 Task: Set up a reminder for the motivational podcast listening.
Action: Mouse pressed left at (50, 88)
Screenshot: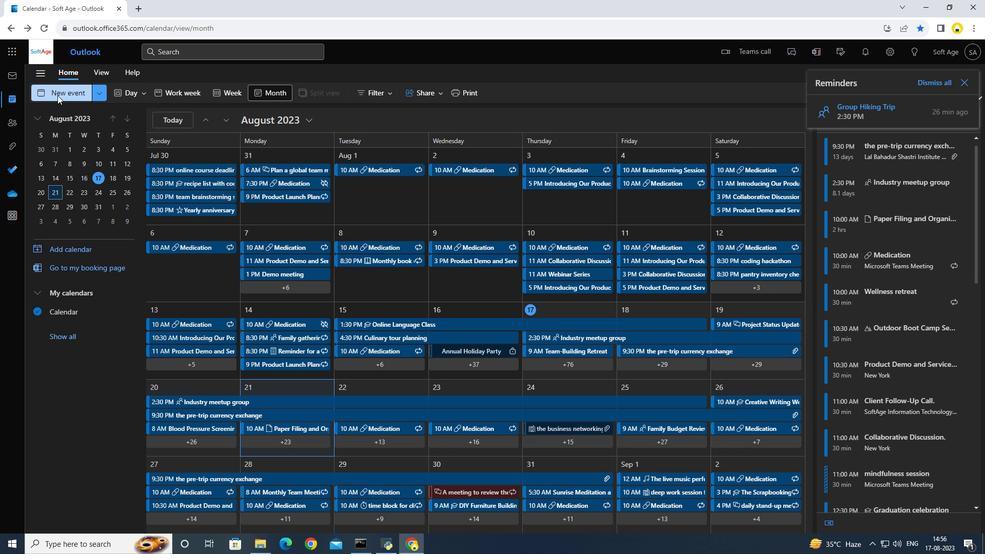 
Action: Mouse moved to (340, 144)
Screenshot: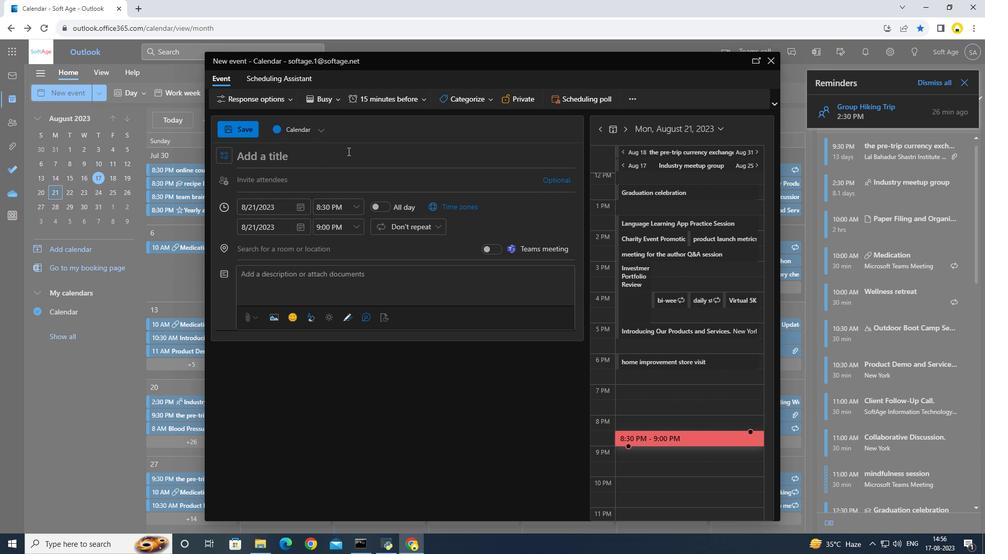 
Action: Key pressed <Key.caps_lock>M<Key.caps_lock>otivationsl<Key.backspace><Key.backspace>al<Key.space>podcast<Key.space><Key.caps_lock>L<Key.caps_lock>istening
Screenshot: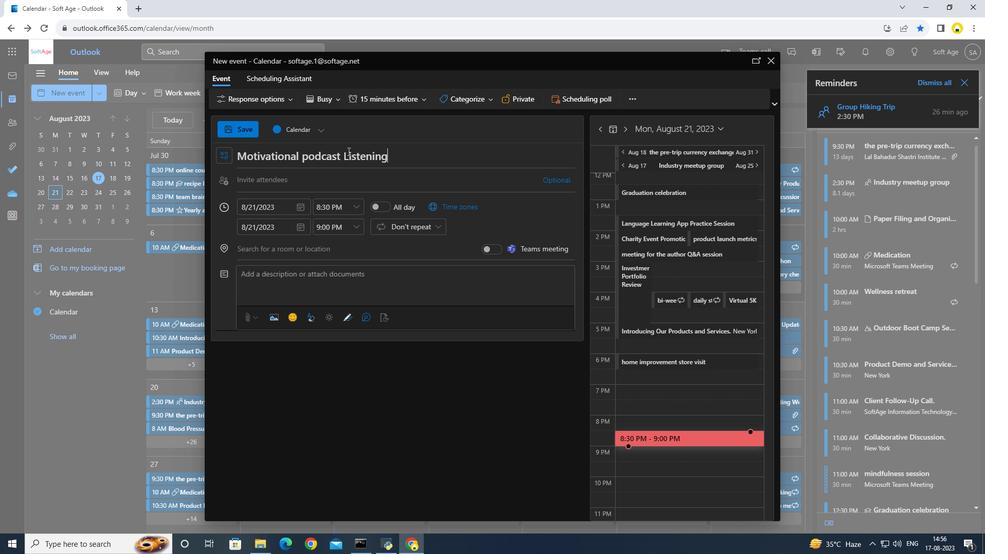 
Action: Mouse moved to (347, 201)
Screenshot: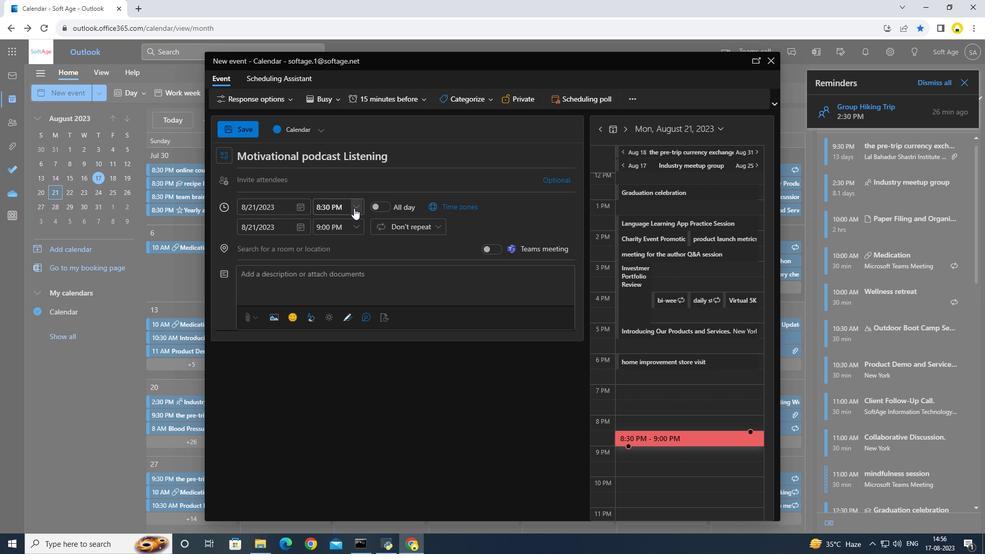 
Action: Mouse pressed left at (347, 201)
Screenshot: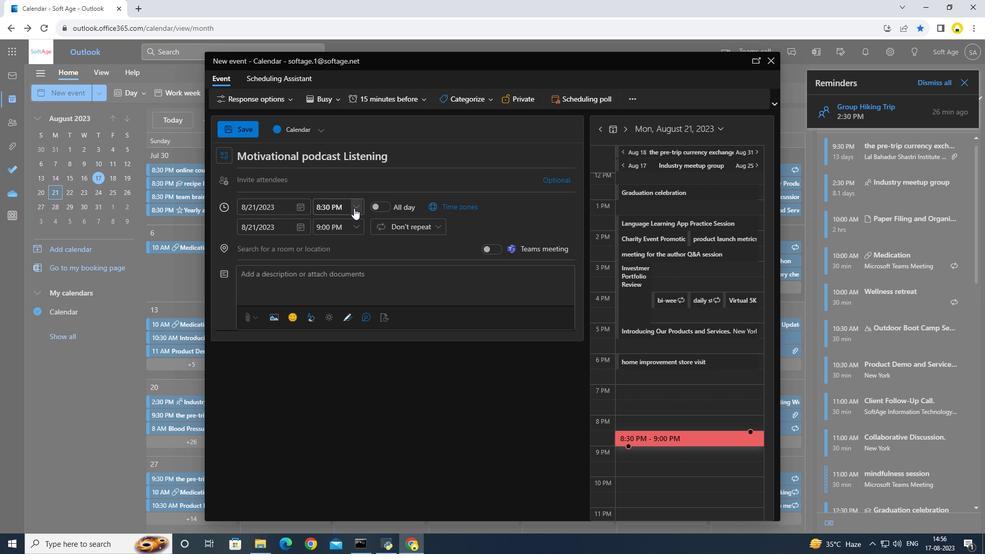 
Action: Mouse moved to (343, 221)
Screenshot: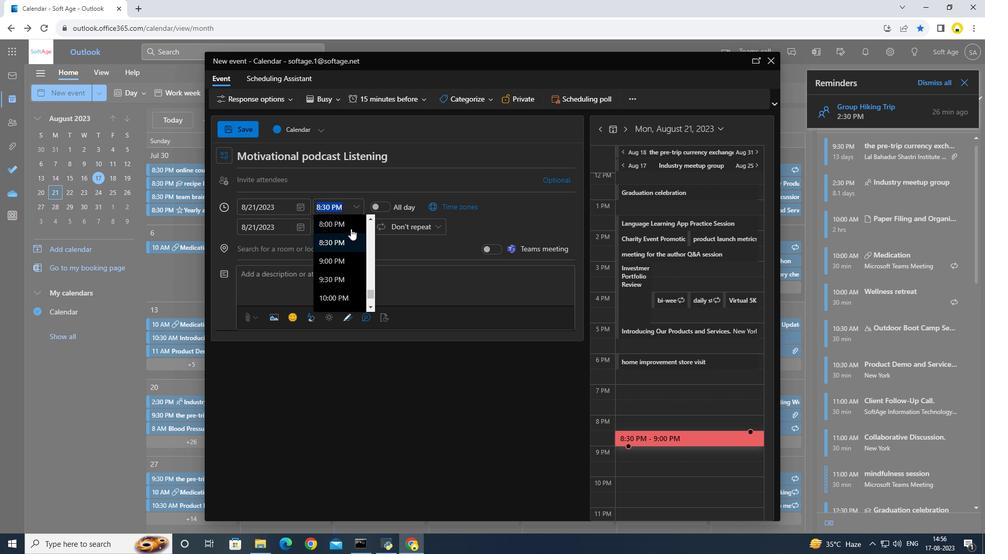 
Action: Mouse scrolled (343, 222) with delta (0, 0)
Screenshot: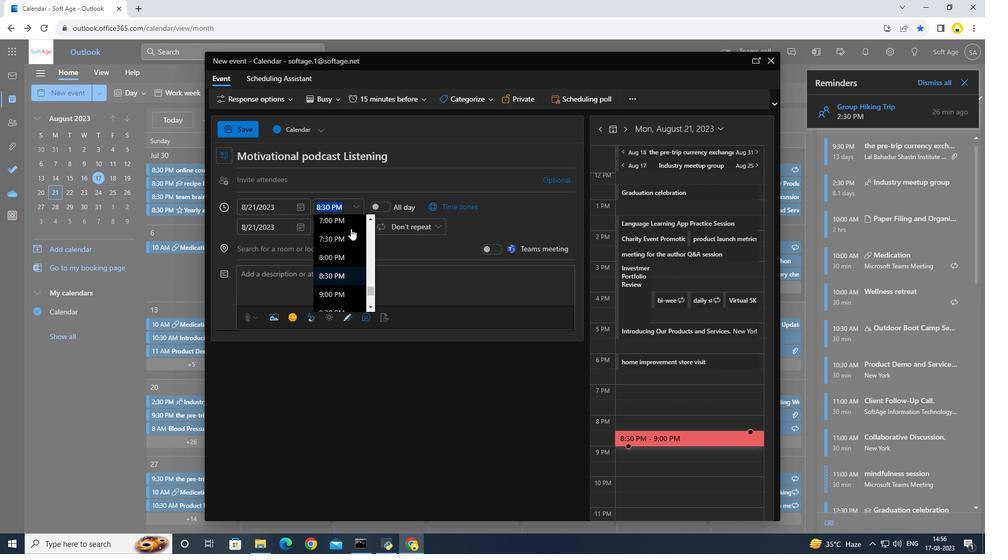 
Action: Mouse scrolled (343, 222) with delta (0, 0)
Screenshot: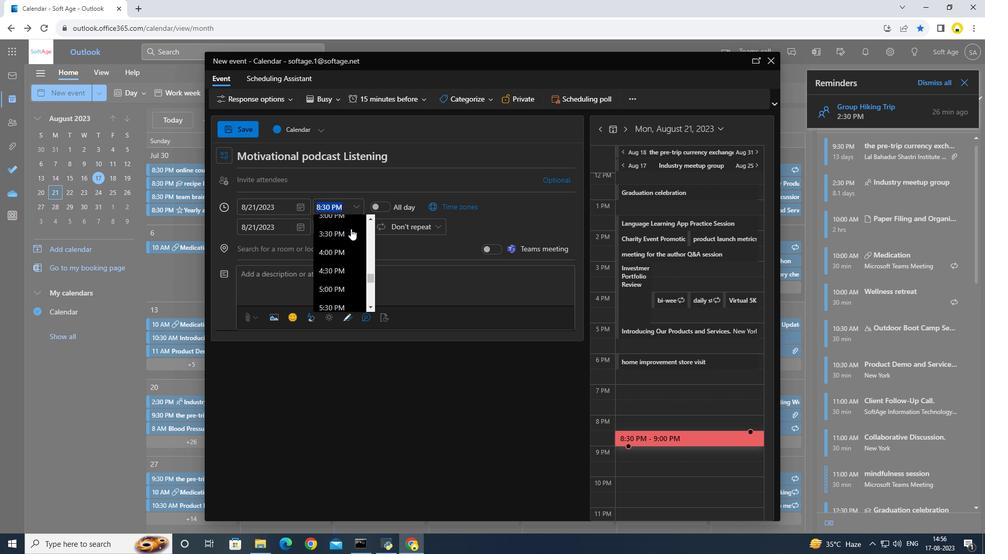
Action: Mouse scrolled (343, 222) with delta (0, 0)
Screenshot: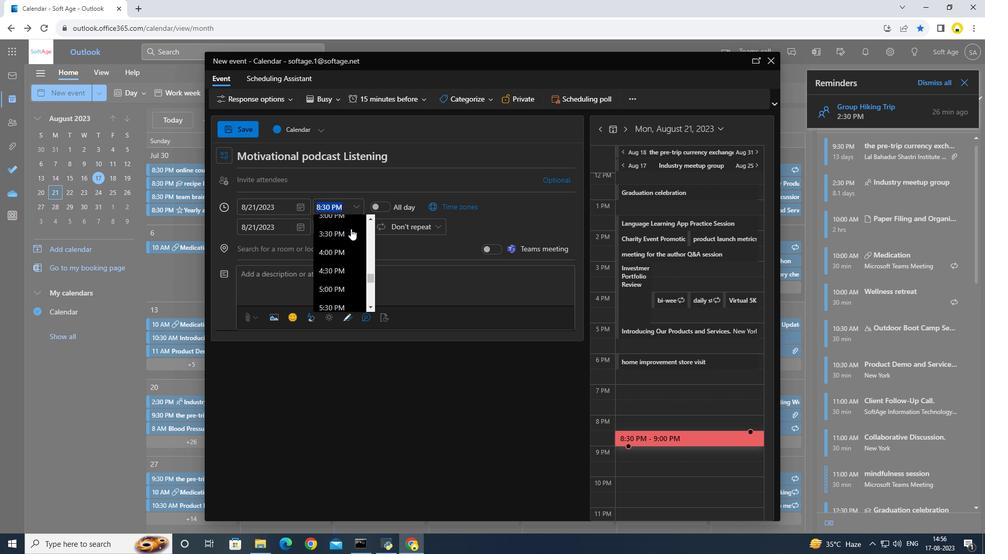 
Action: Mouse scrolled (343, 222) with delta (0, 0)
Screenshot: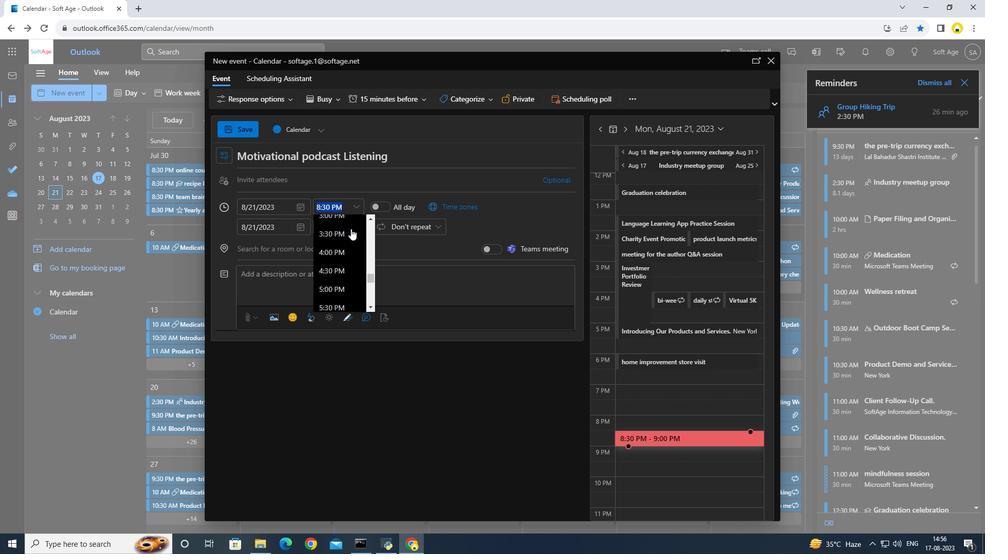 
Action: Mouse scrolled (343, 222) with delta (0, 0)
Screenshot: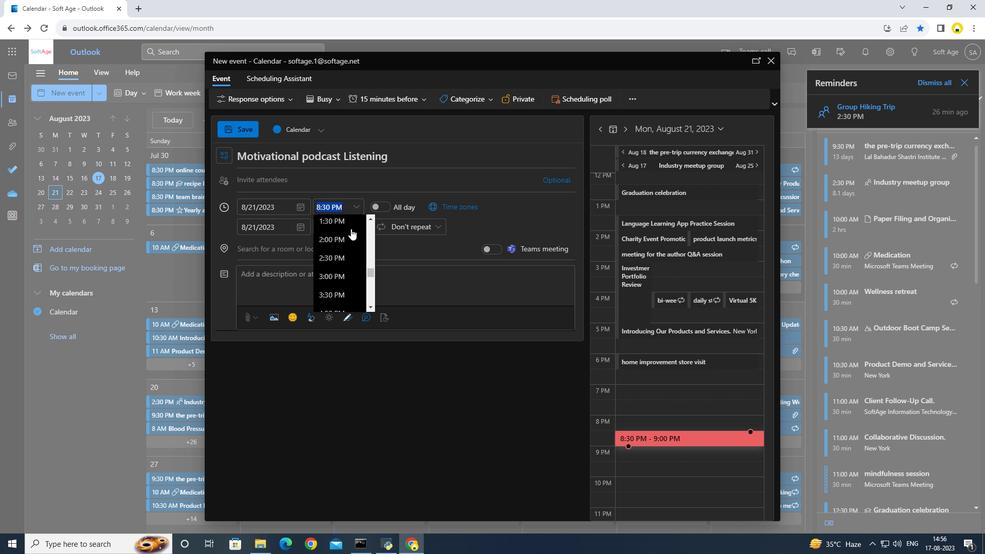 
Action: Mouse moved to (331, 217)
Screenshot: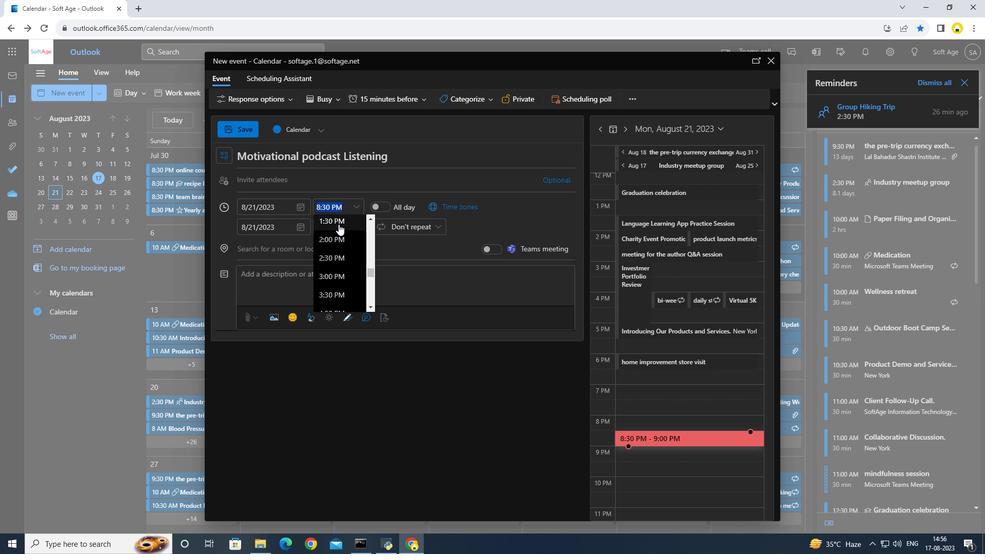 
Action: Mouse pressed left at (331, 217)
Screenshot: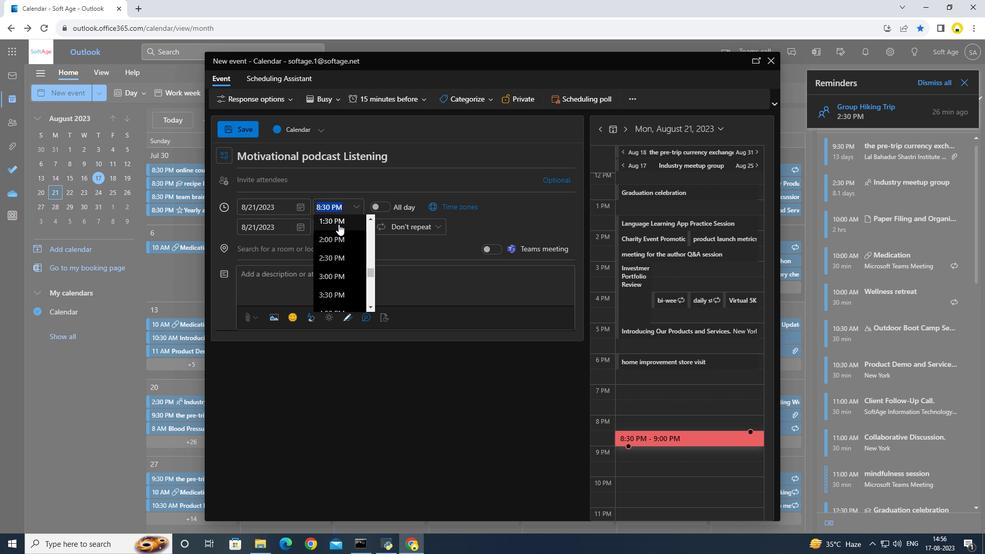 
Action: Mouse moved to (349, 198)
Screenshot: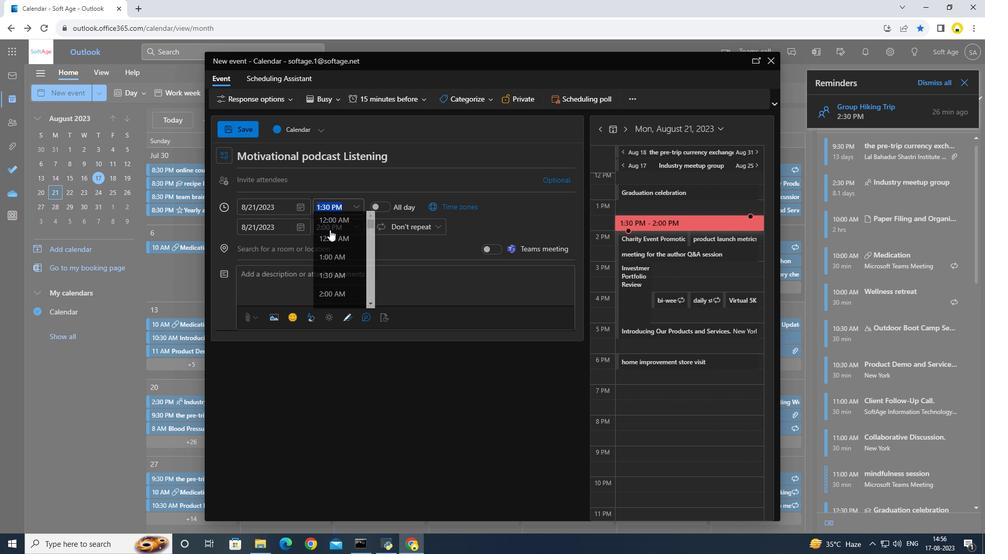 
Action: Mouse pressed left at (349, 198)
Screenshot: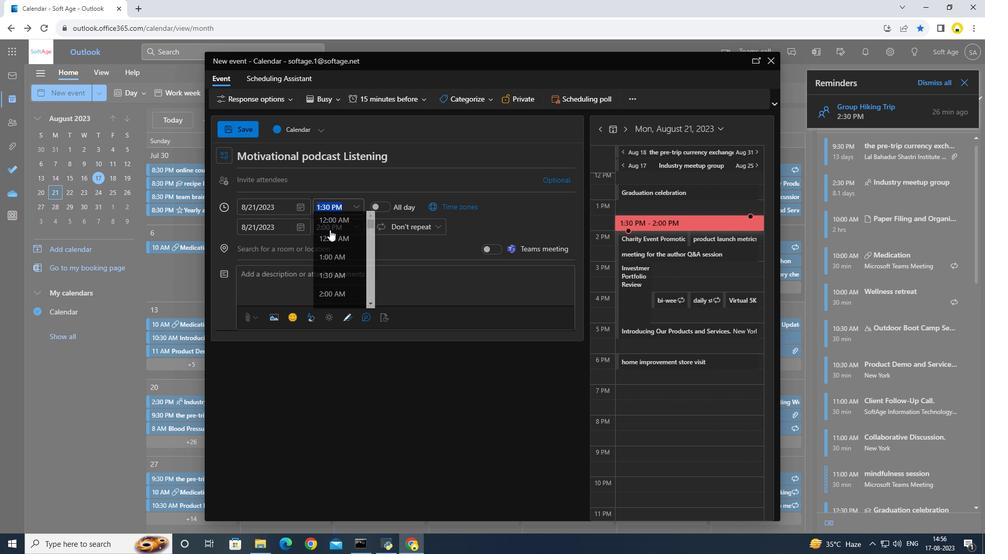 
Action: Mouse moved to (322, 222)
Screenshot: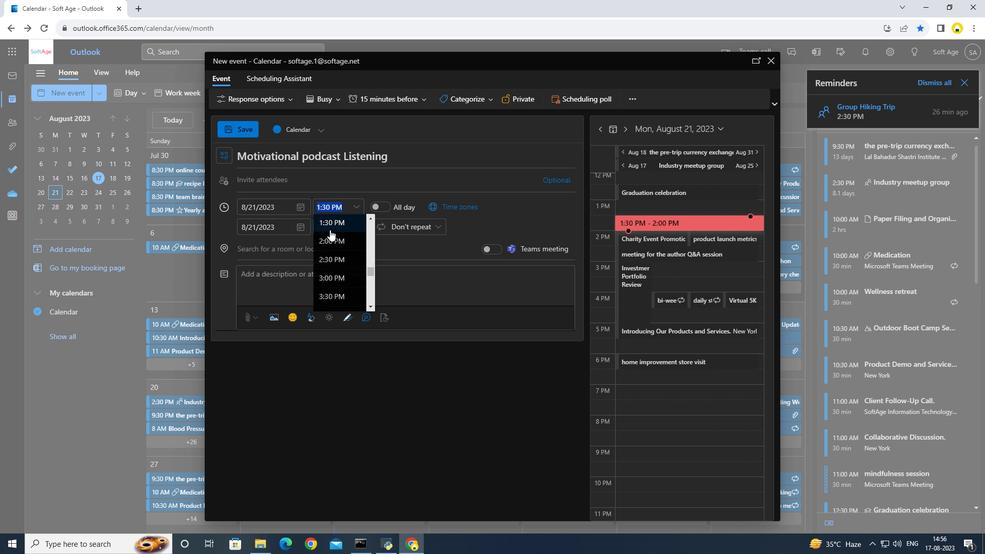 
Action: Mouse scrolled (322, 223) with delta (0, 0)
Screenshot: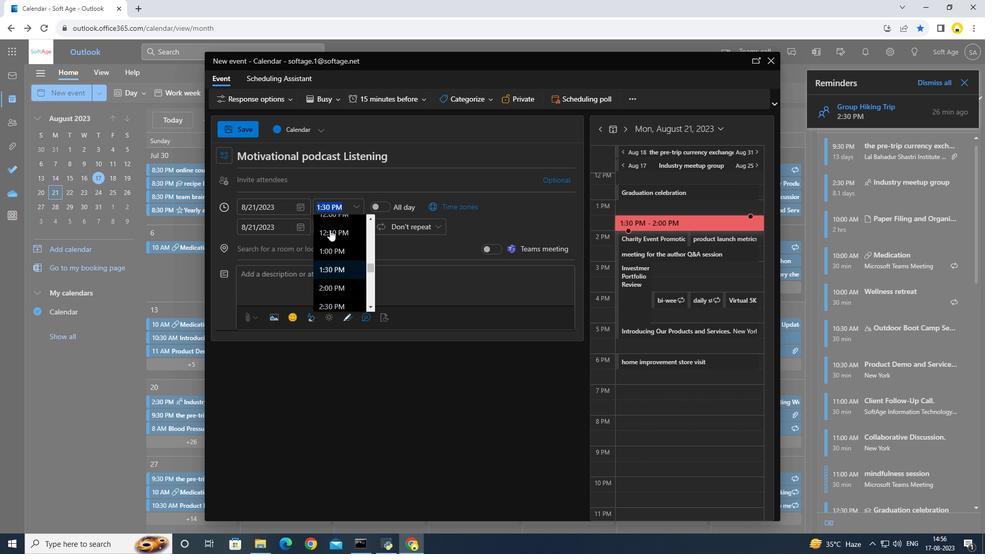 
Action: Mouse scrolled (322, 223) with delta (0, 0)
Screenshot: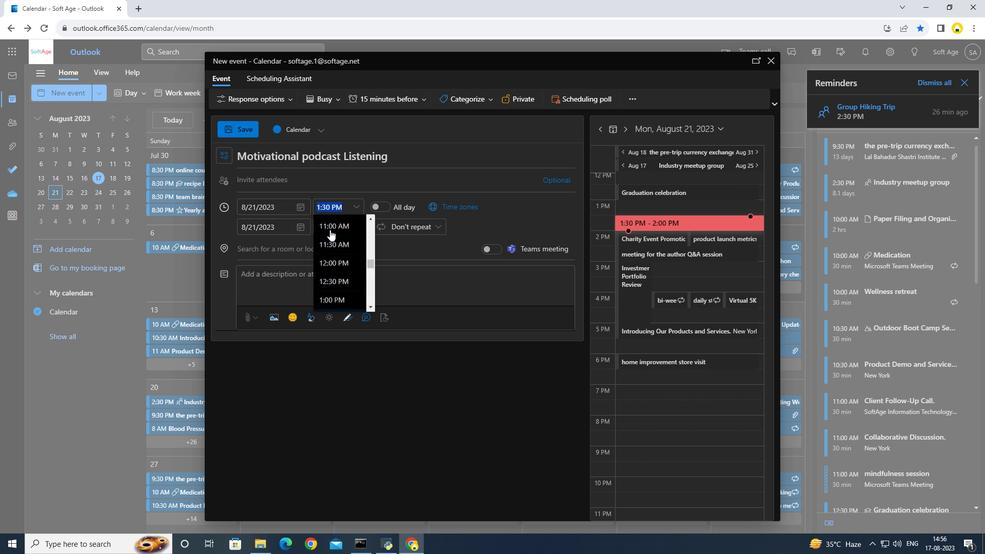 
Action: Mouse scrolled (322, 223) with delta (0, 0)
Screenshot: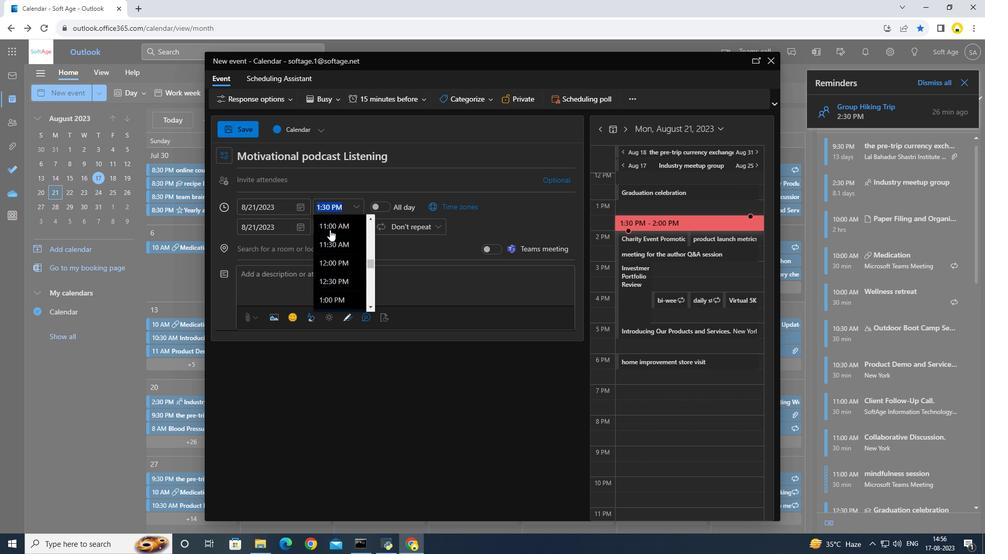 
Action: Mouse moved to (324, 243)
Screenshot: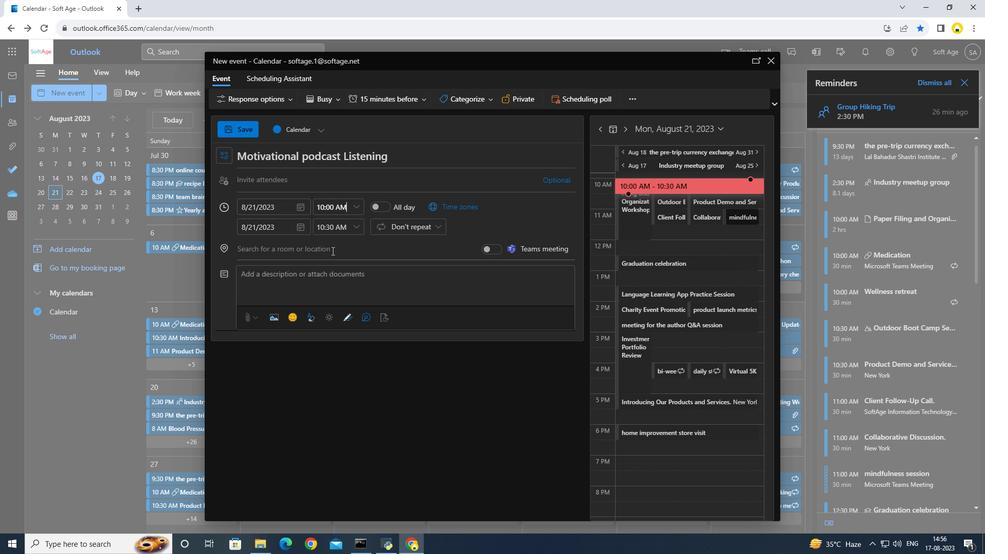
Action: Mouse pressed left at (324, 243)
Screenshot: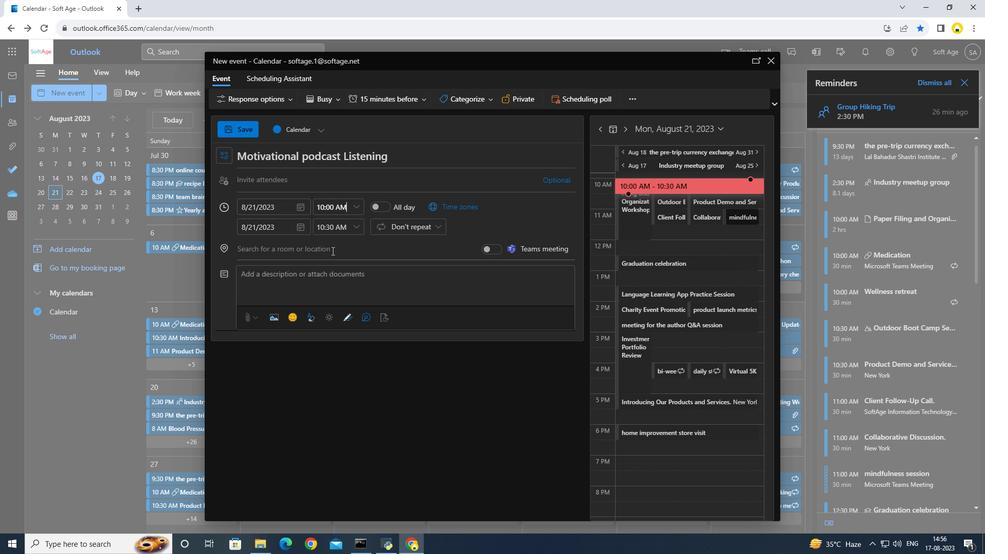 
Action: Mouse moved to (410, 88)
Screenshot: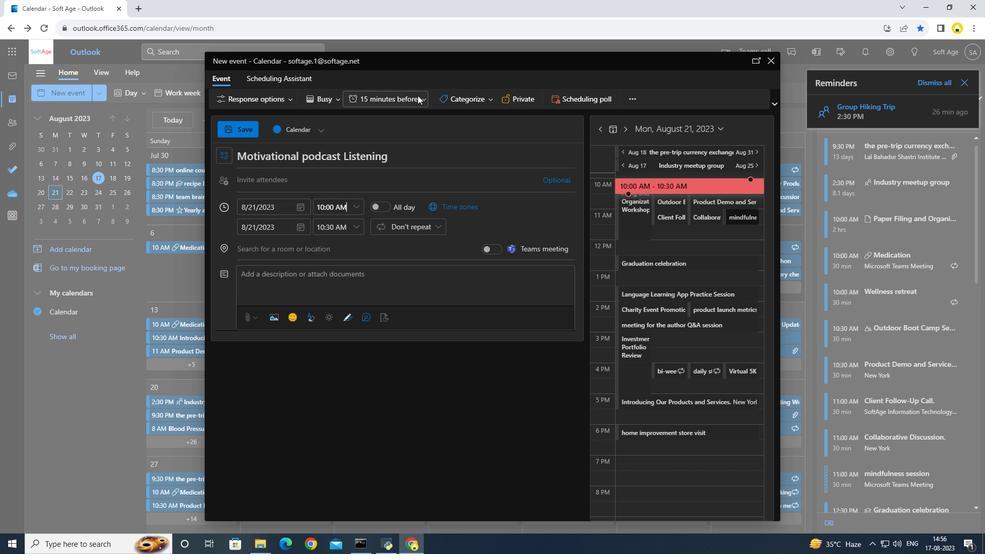 
Action: Mouse pressed left at (410, 88)
Screenshot: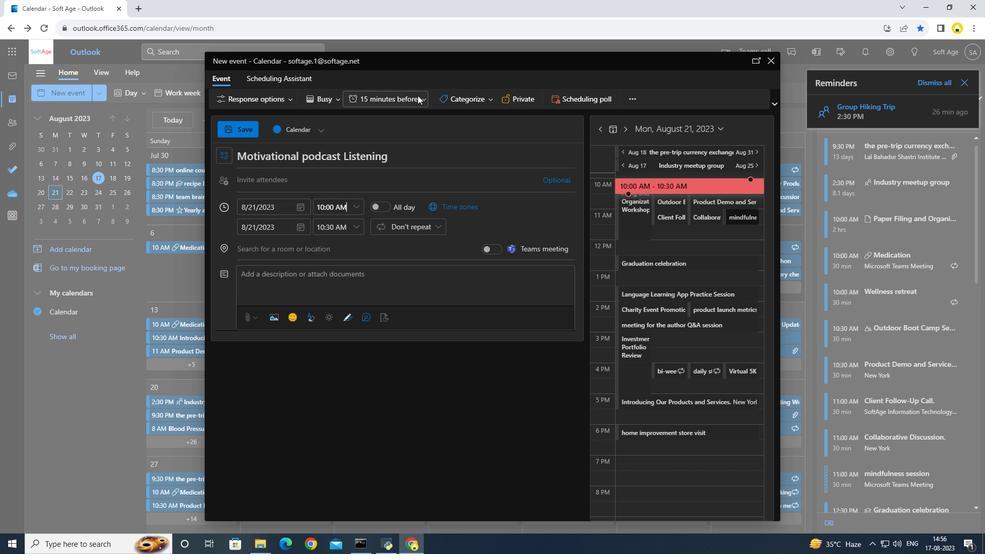 
Action: Mouse moved to (387, 156)
Screenshot: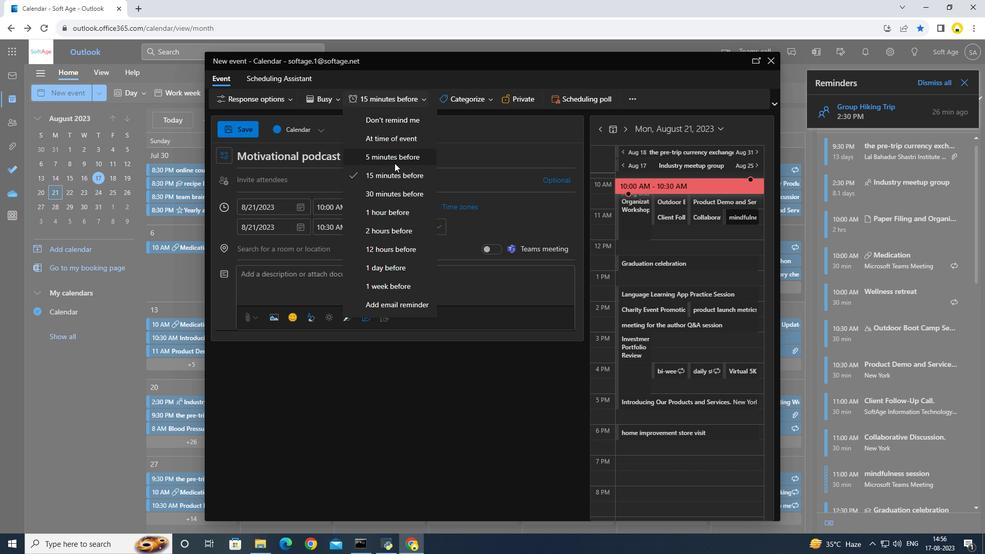 
Action: Mouse pressed left at (387, 156)
Screenshot: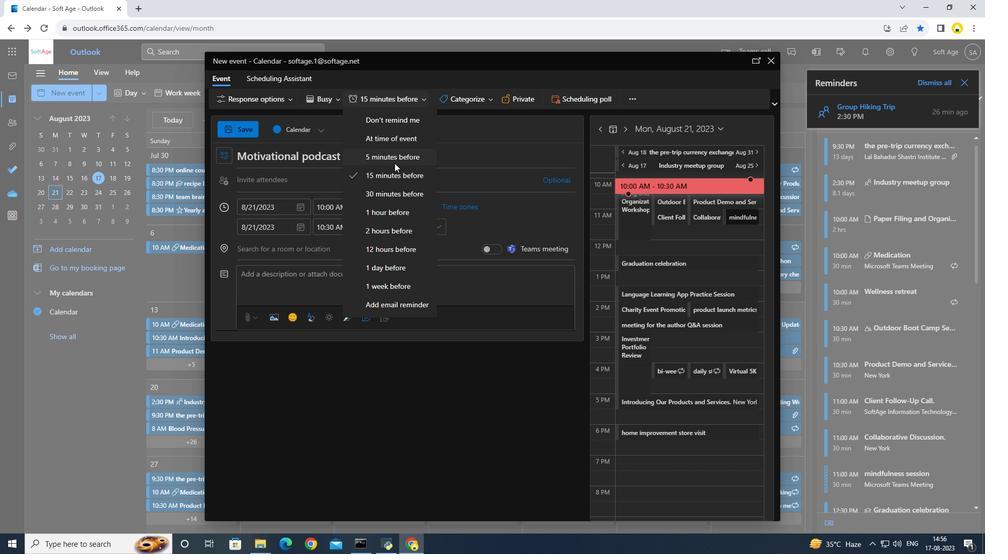 
Action: Mouse moved to (244, 124)
Screenshot: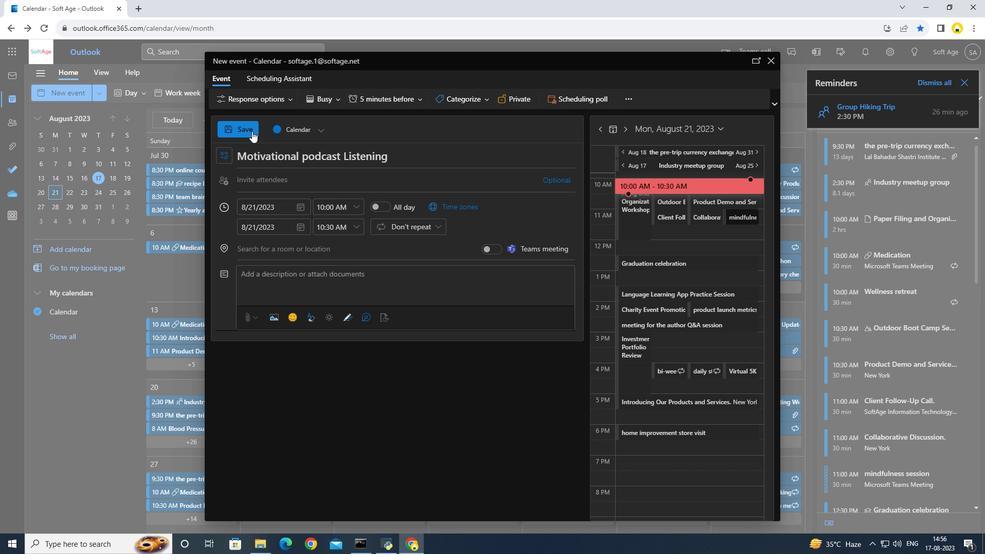 
Action: Mouse pressed left at (244, 124)
Screenshot: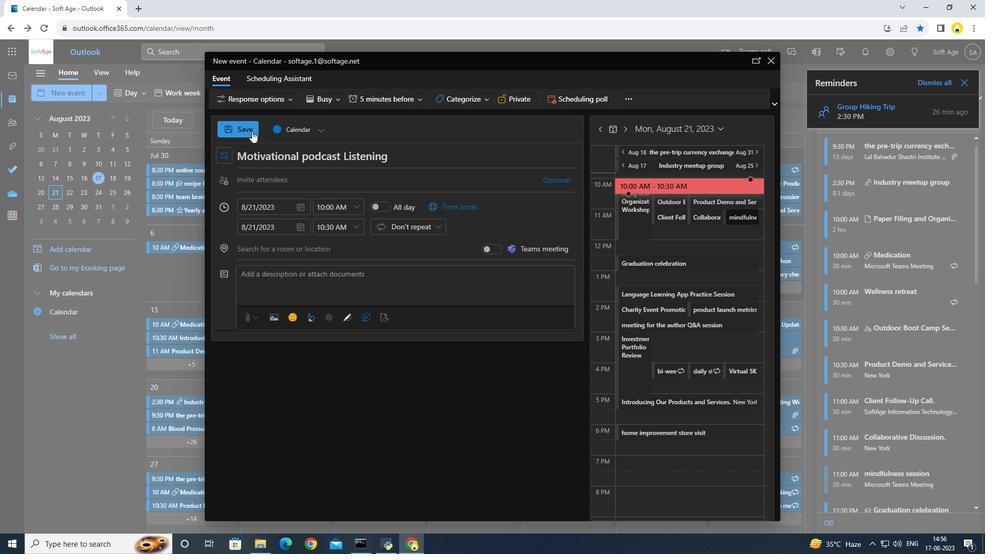 
Action: Mouse moved to (251, 200)
Screenshot: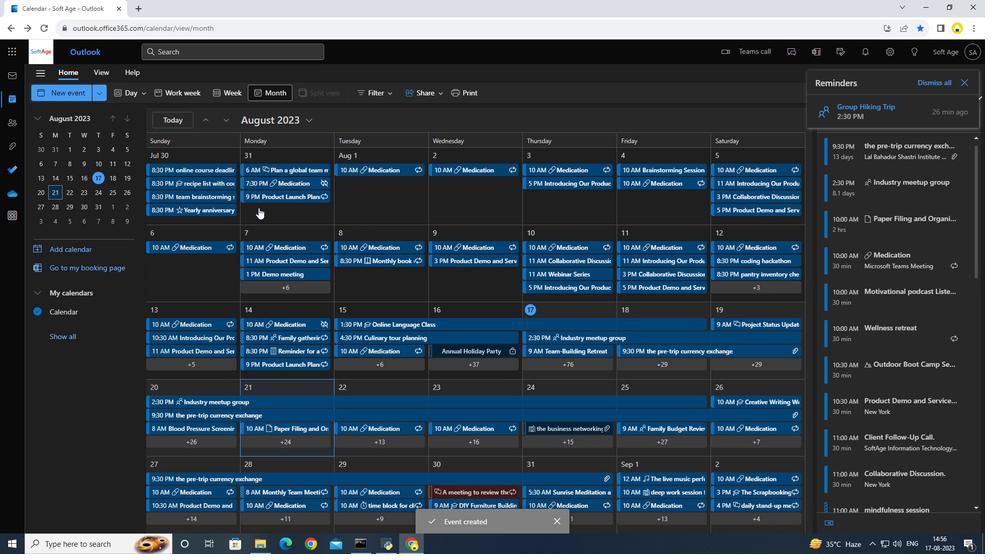 
